 Task: Add Celsius Sparkling, Grapefruit, Energy Drink Sweetened With Stevia to the cart.
Action: Mouse pressed left at (17, 126)
Screenshot: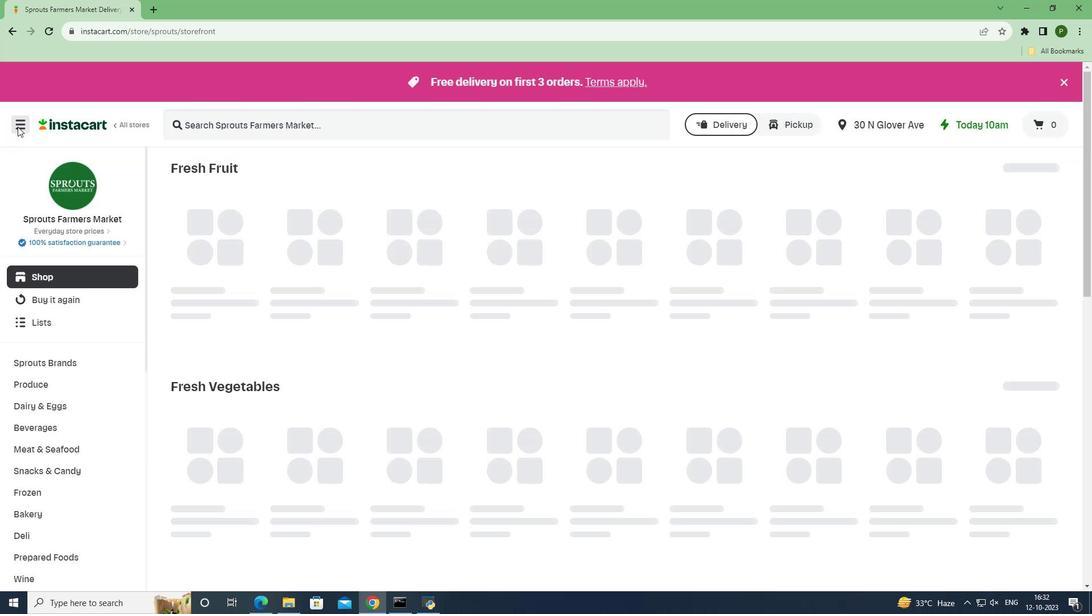 
Action: Mouse moved to (49, 309)
Screenshot: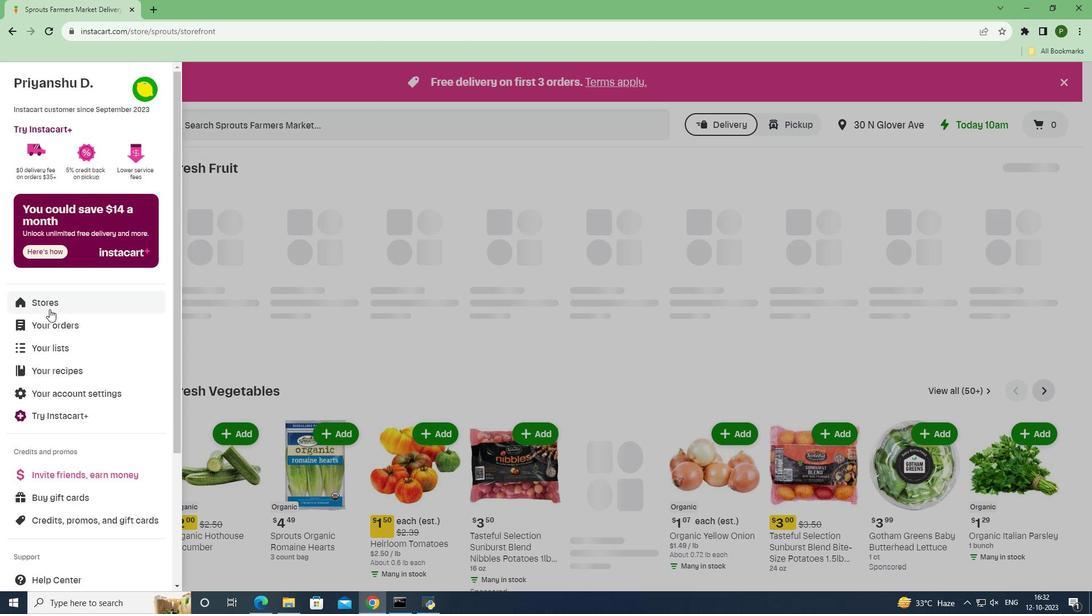 
Action: Mouse pressed left at (49, 309)
Screenshot: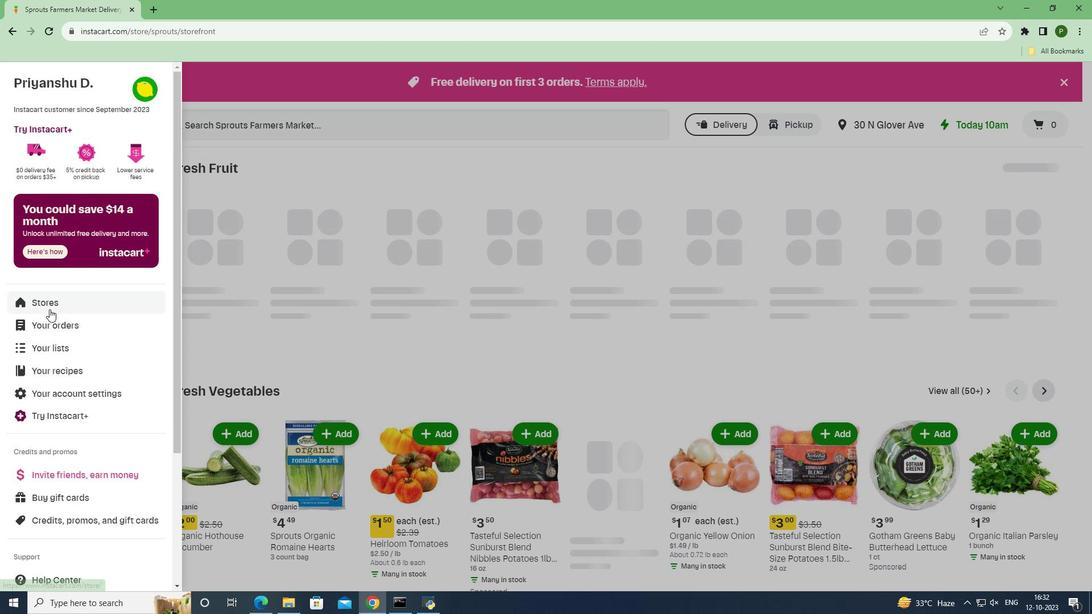 
Action: Mouse moved to (260, 141)
Screenshot: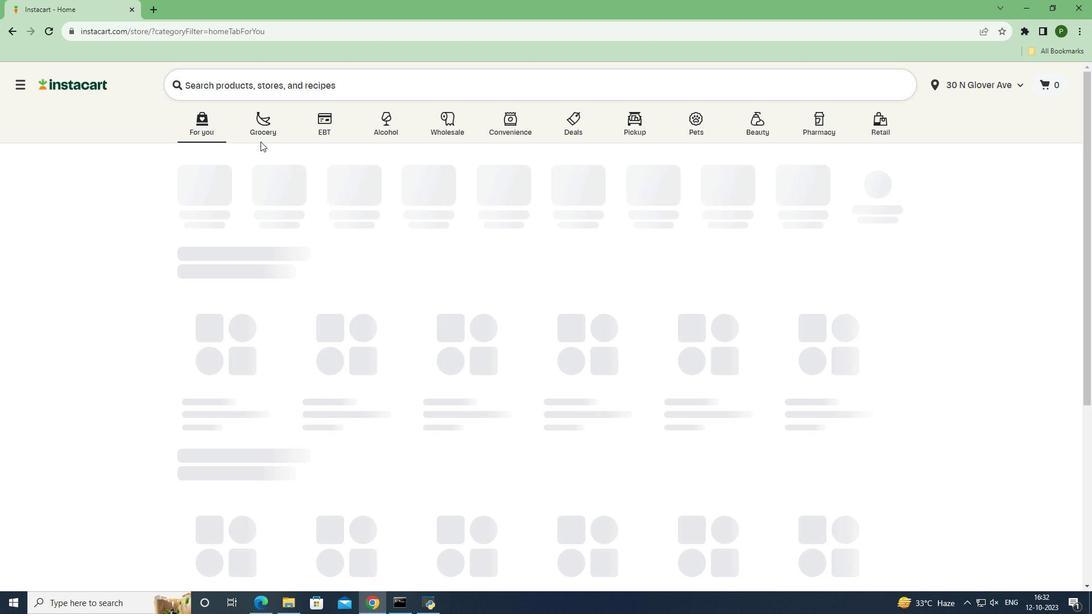 
Action: Mouse pressed left at (260, 141)
Screenshot: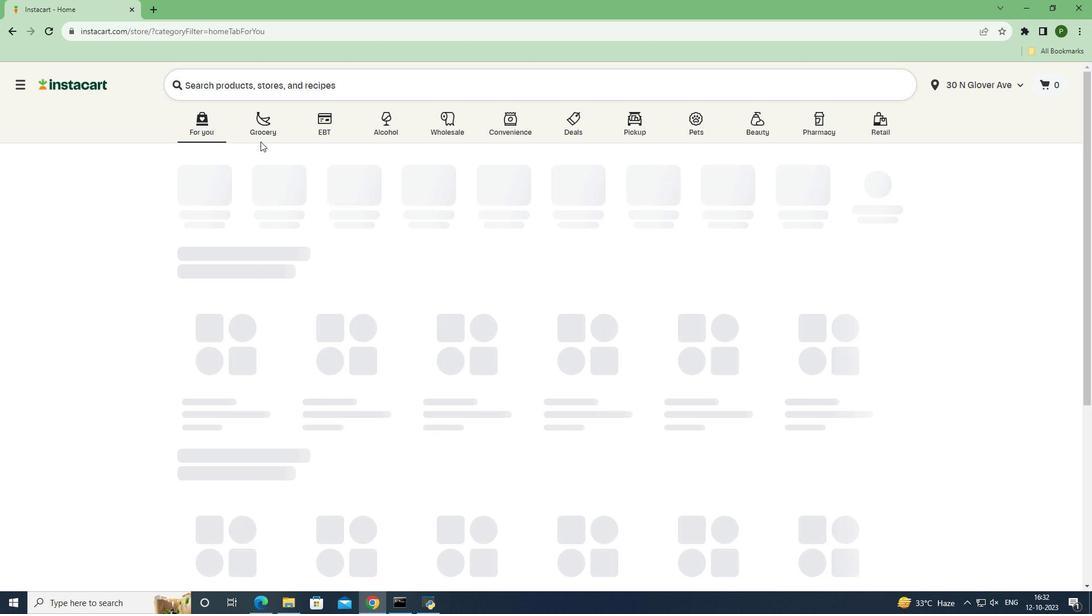 
Action: Mouse moved to (467, 270)
Screenshot: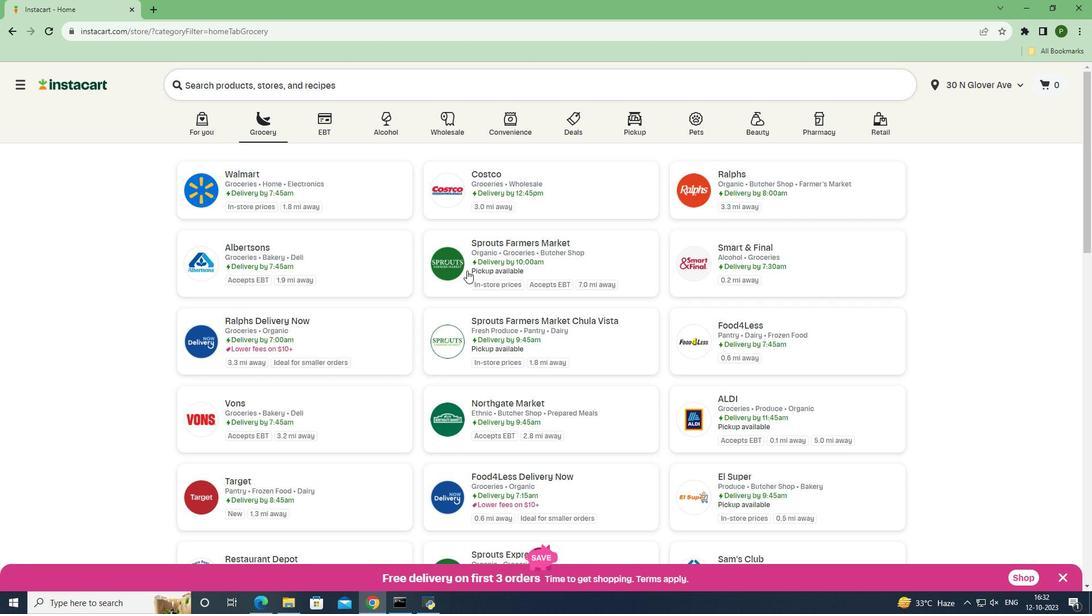 
Action: Mouse pressed left at (467, 270)
Screenshot: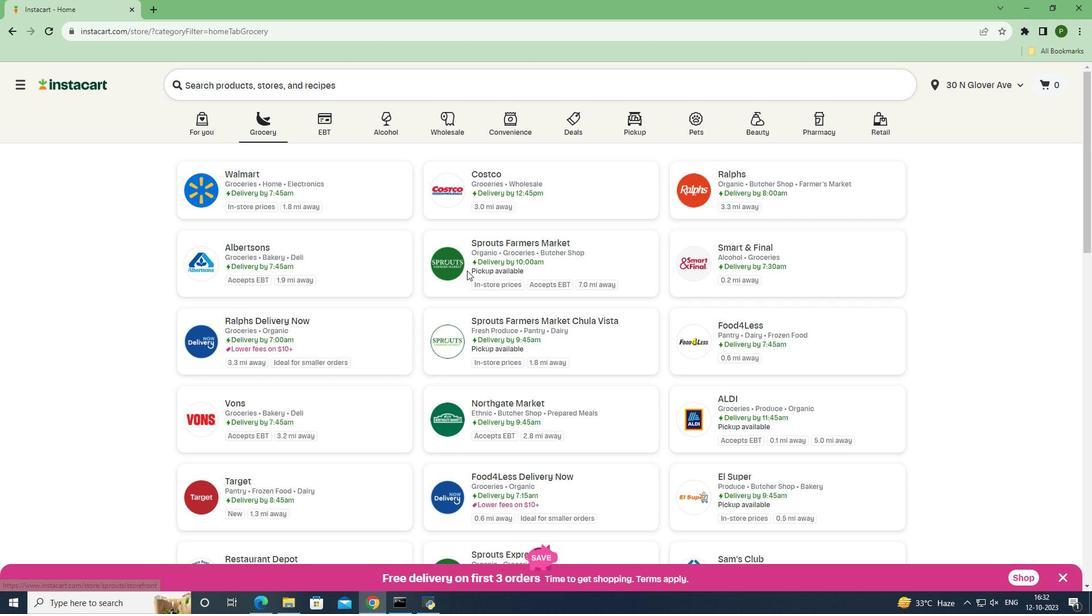 
Action: Mouse moved to (55, 425)
Screenshot: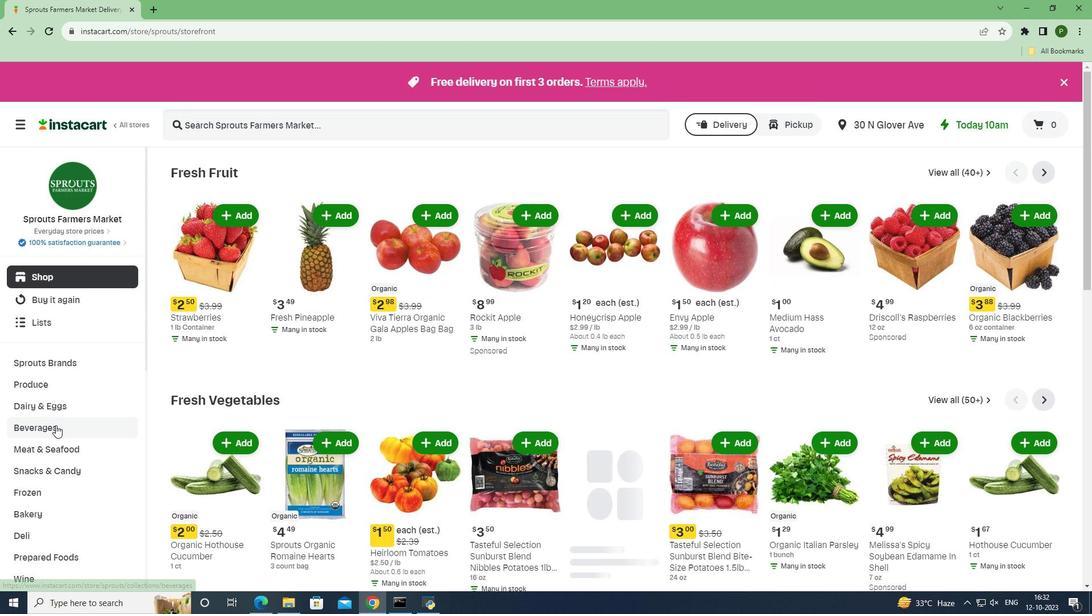 
Action: Mouse pressed left at (55, 425)
Screenshot: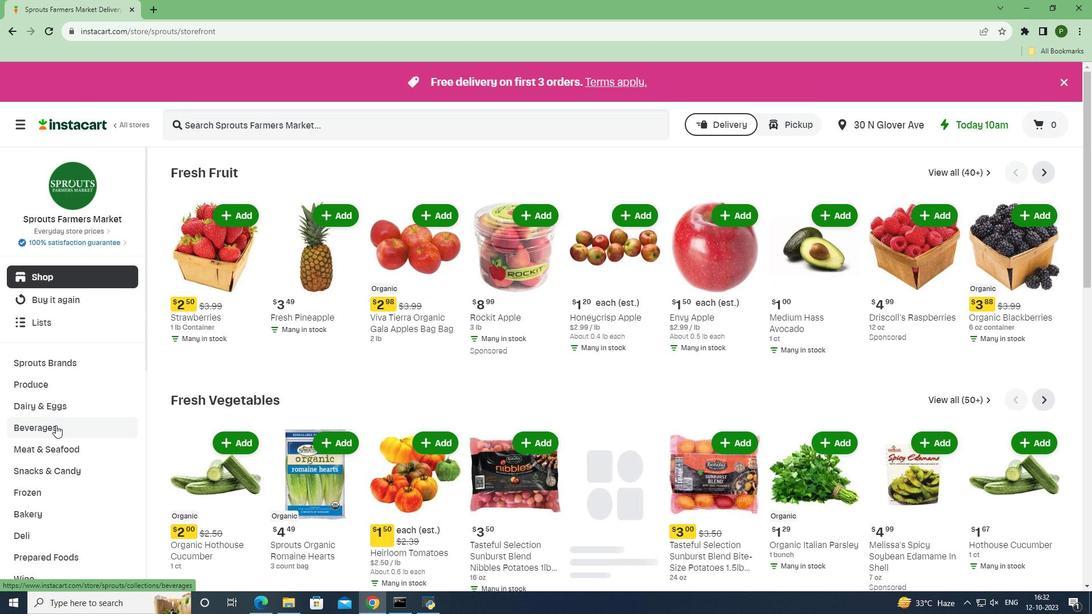 
Action: Mouse moved to (610, 204)
Screenshot: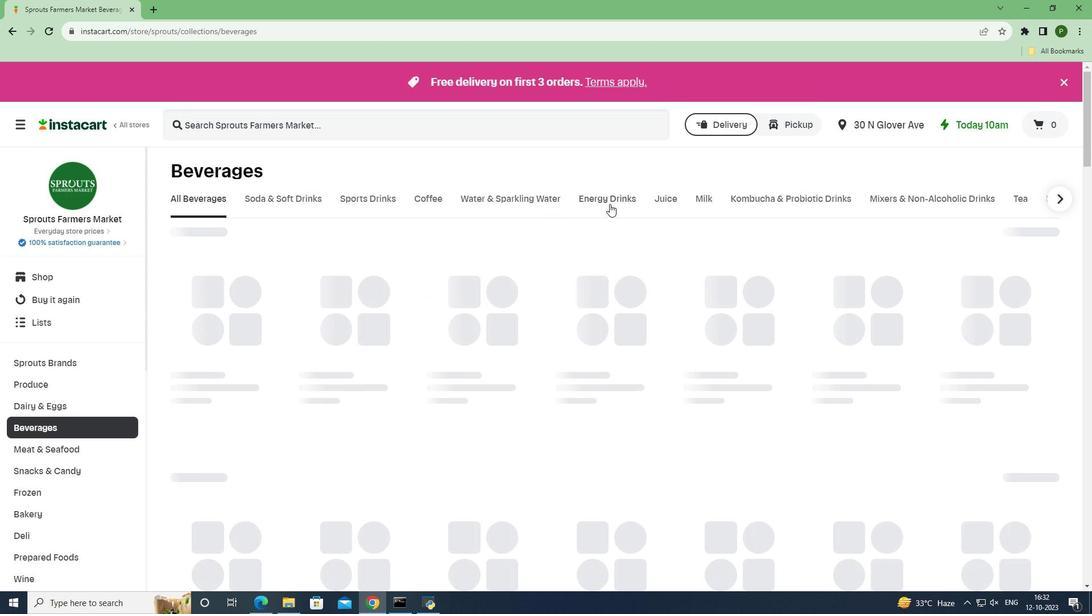 
Action: Mouse pressed left at (610, 204)
Screenshot: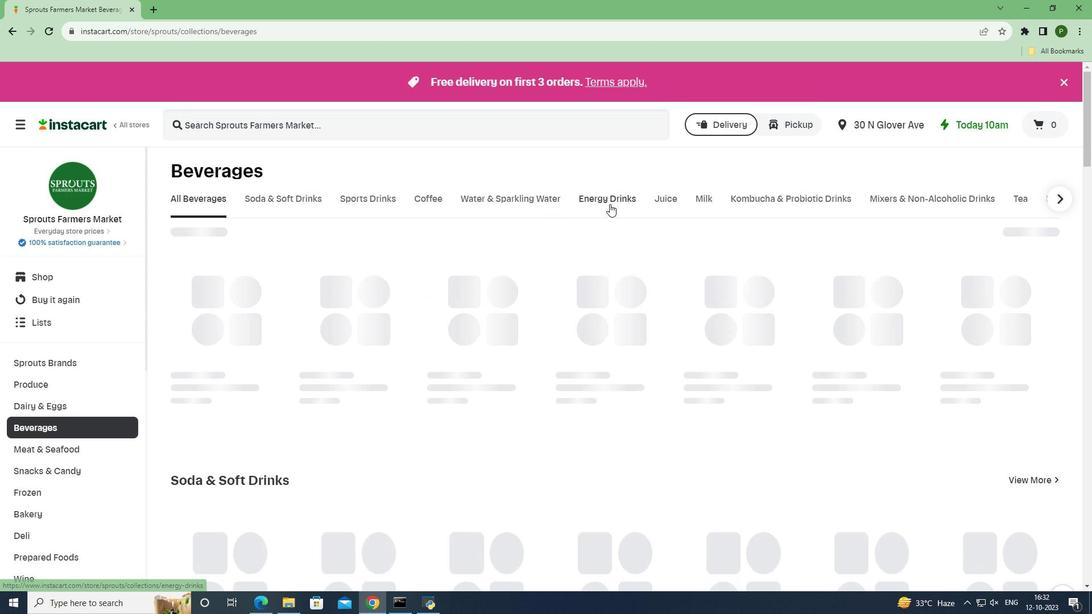 
Action: Mouse moved to (347, 122)
Screenshot: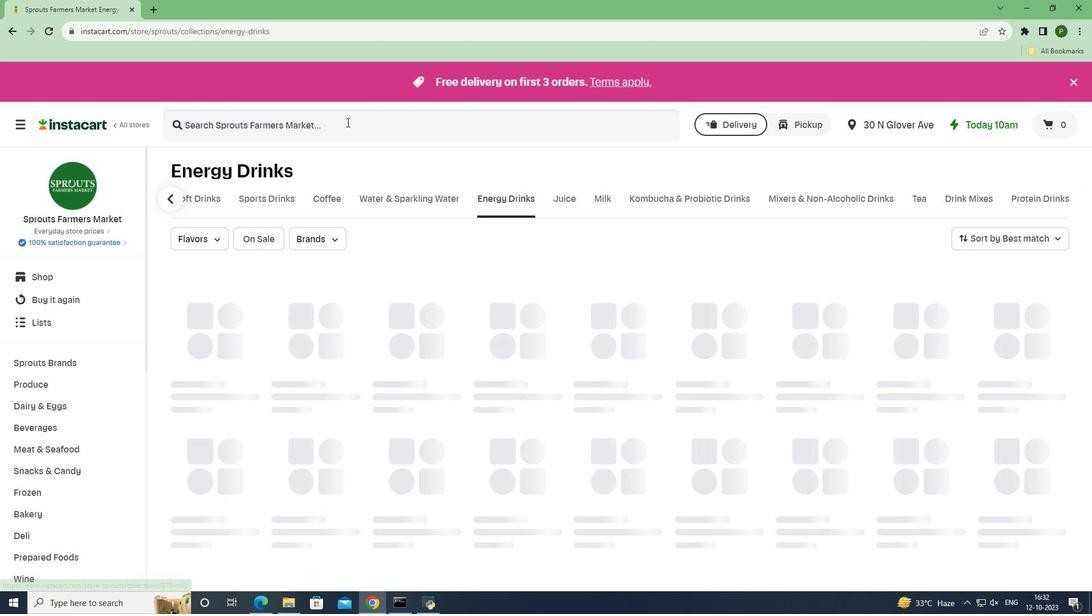 
Action: Mouse pressed left at (347, 122)
Screenshot: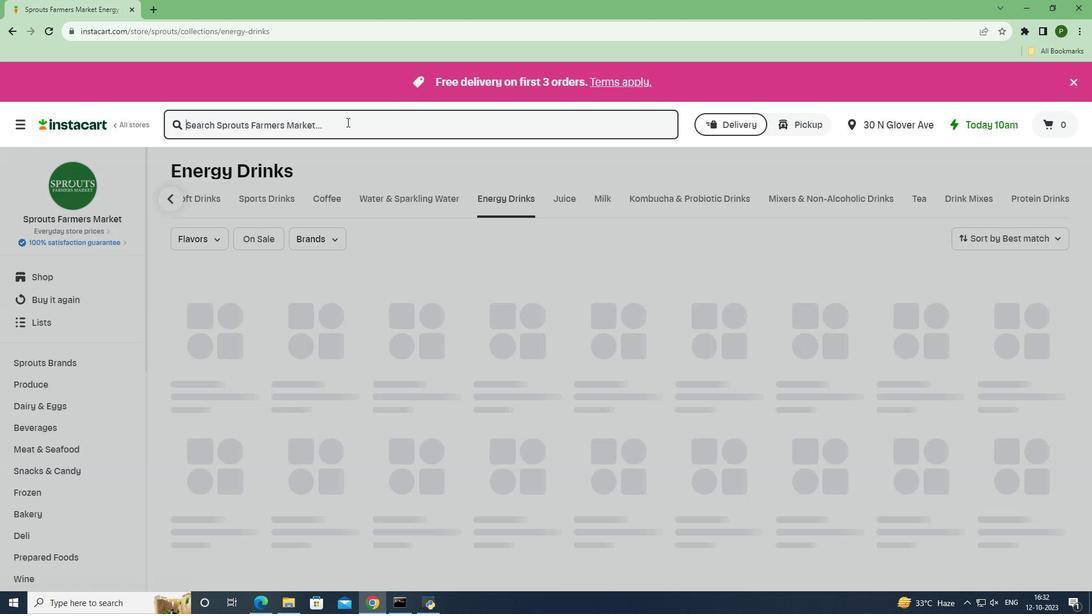 
Action: Key pressed <Key.caps_lock>C<Key.caps_lock>elsius<Key.space><Key.caps_lock>S<Key.caps_lock>parkling<Key.space>,<Key.space><Key.caps_lock>G<Key.caps_lock>rapefruit,<Key.space><Key.caps_lock>E<Key.caps_lock>nergy<Key.space><Key.caps_lock>D<Key.caps_lock>rink<Key.space><Key.caps_lock>S<Key.caps_lock>weetened<Key.space><Key.caps_lock>W<Key.caps_lock>ith<Key.space><Key.caps_lock>S<Key.caps_lock>tevia<Key.space><Key.enter>
Screenshot: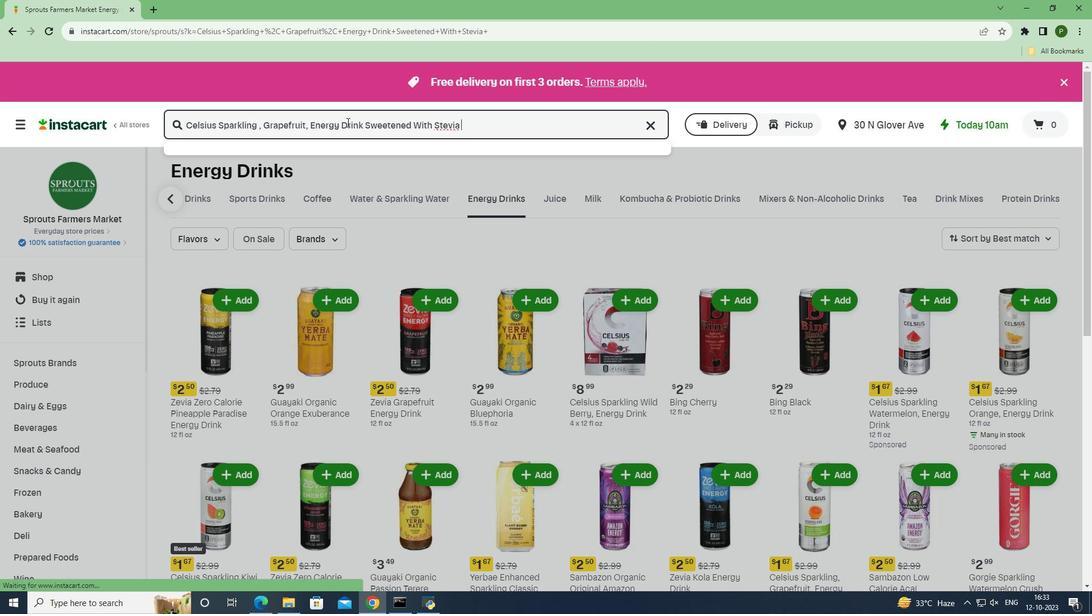 
Action: Mouse moved to (314, 254)
Screenshot: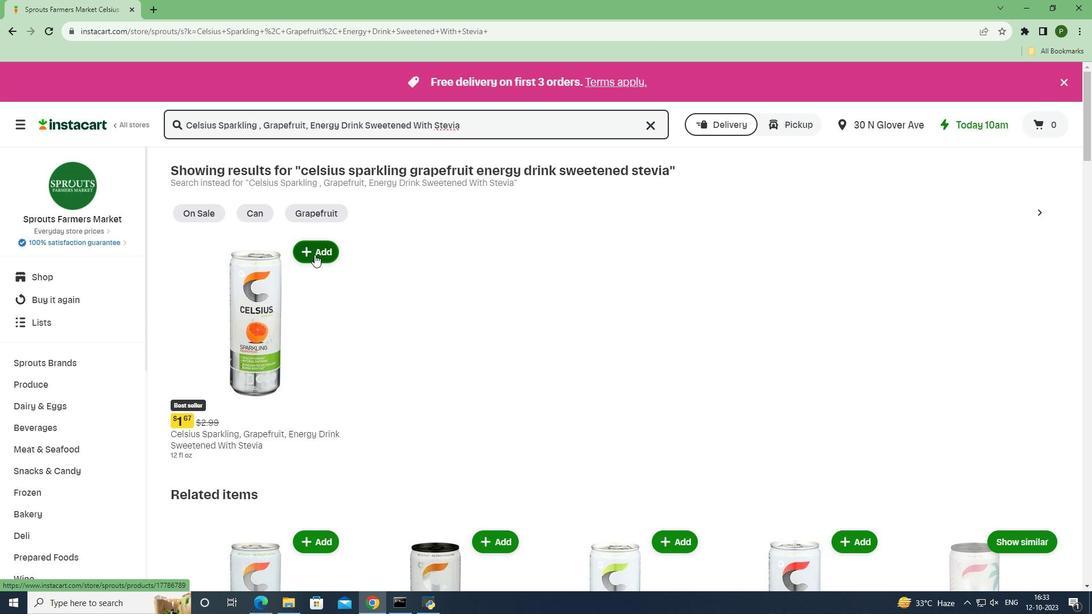 
Action: Mouse pressed left at (314, 254)
Screenshot: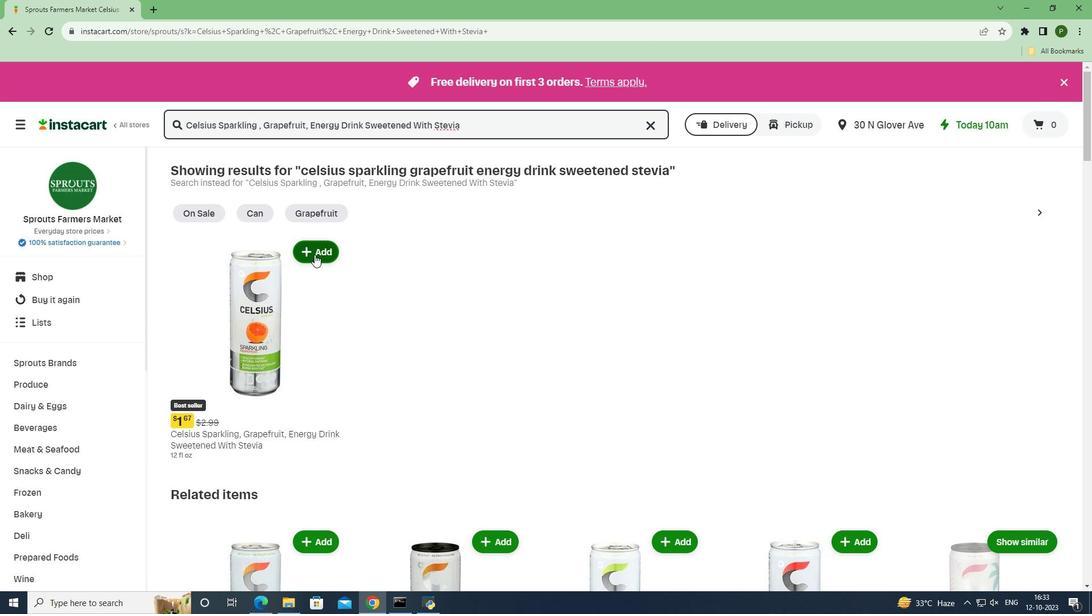 
Action: Mouse moved to (364, 342)
Screenshot: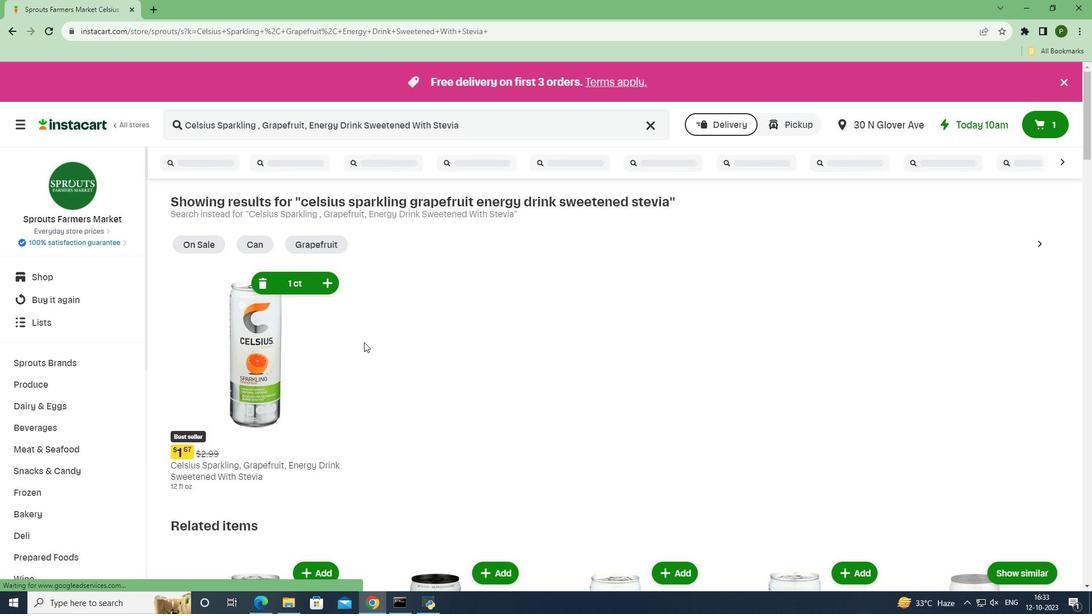 
